 Task: Enable stereo widener for audio effects.
Action: Mouse moved to (107, 16)
Screenshot: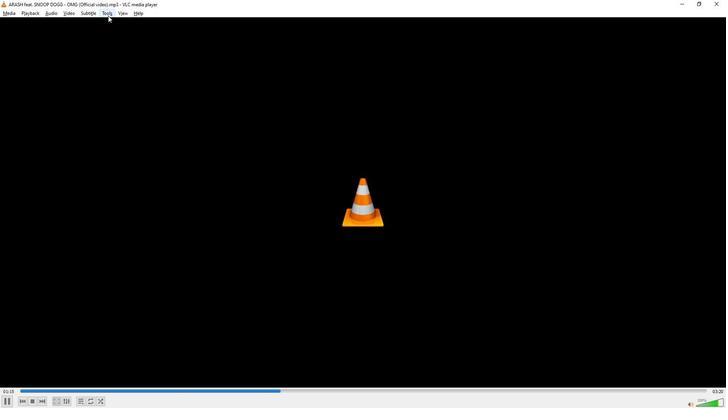 
Action: Mouse pressed left at (107, 16)
Screenshot: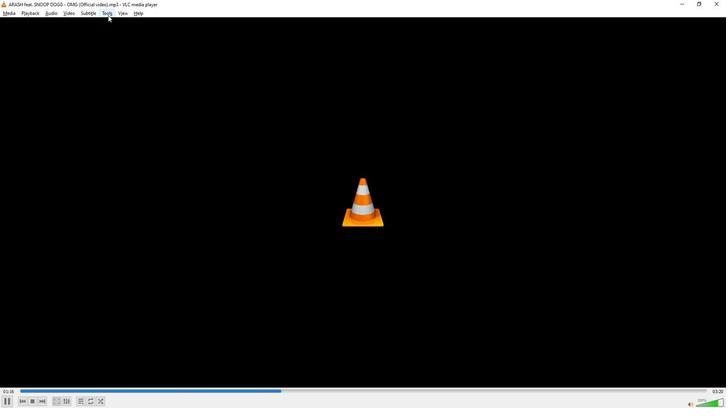 
Action: Mouse moved to (114, 23)
Screenshot: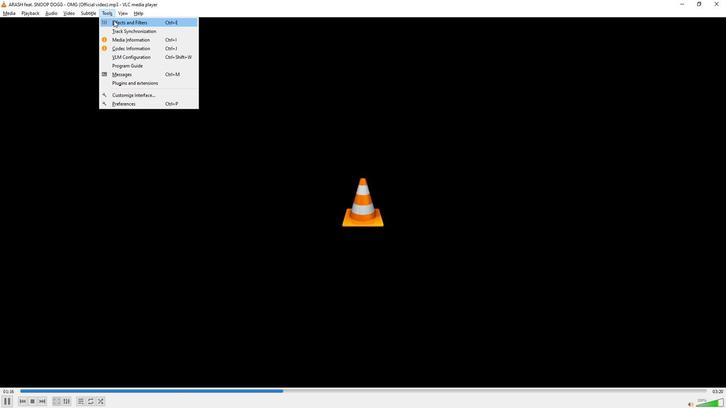 
Action: Mouse pressed left at (114, 23)
Screenshot: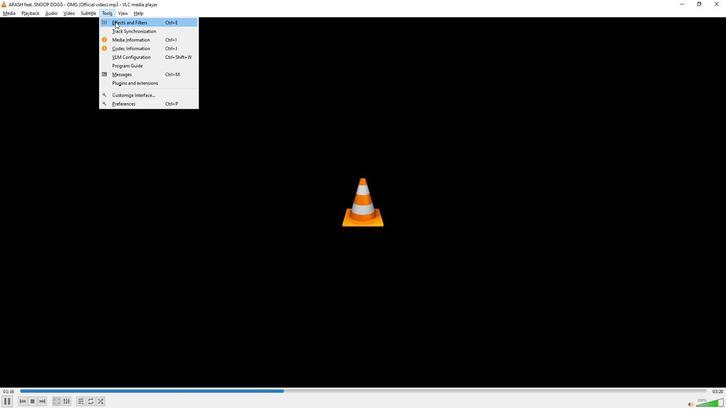 
Action: Mouse moved to (136, 74)
Screenshot: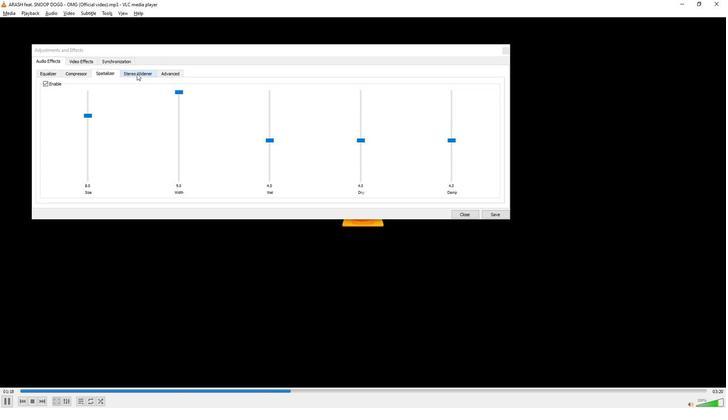 
Action: Mouse pressed left at (136, 74)
Screenshot: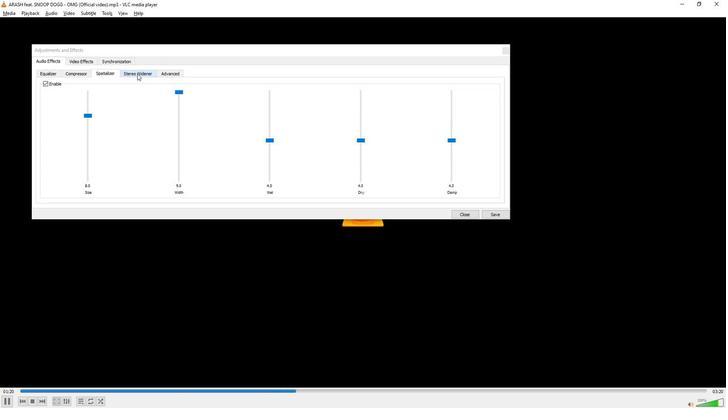 
Action: Mouse moved to (43, 84)
Screenshot: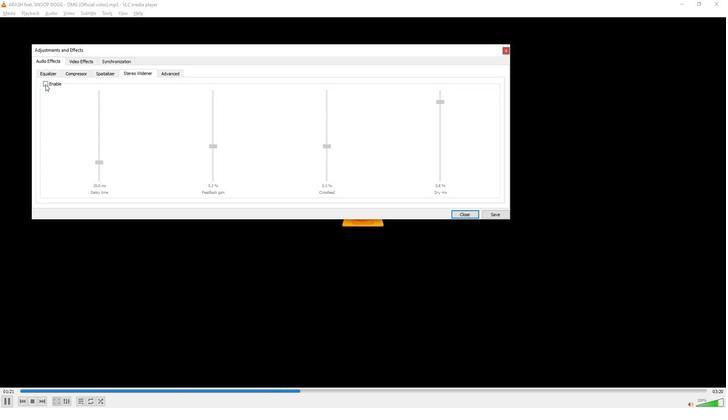 
Action: Mouse pressed left at (43, 84)
Screenshot: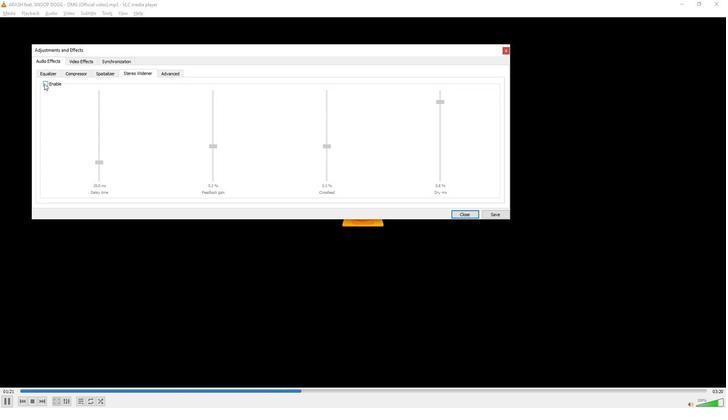 
Action: Mouse moved to (275, 346)
Screenshot: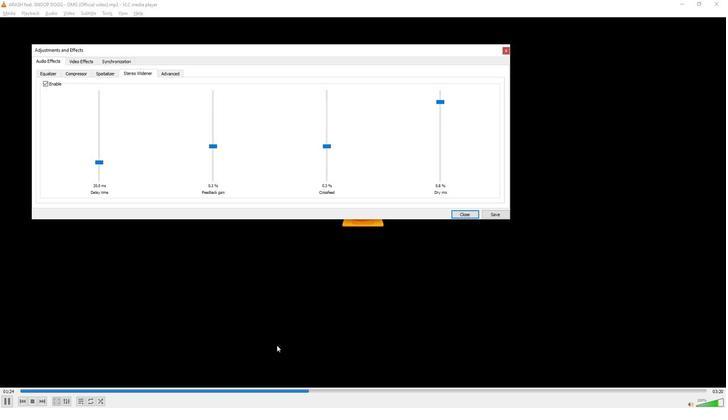 
